 Task: Add a condition where "Channel Is not Chat" in pending tickets.
Action: Mouse moved to (113, 422)
Screenshot: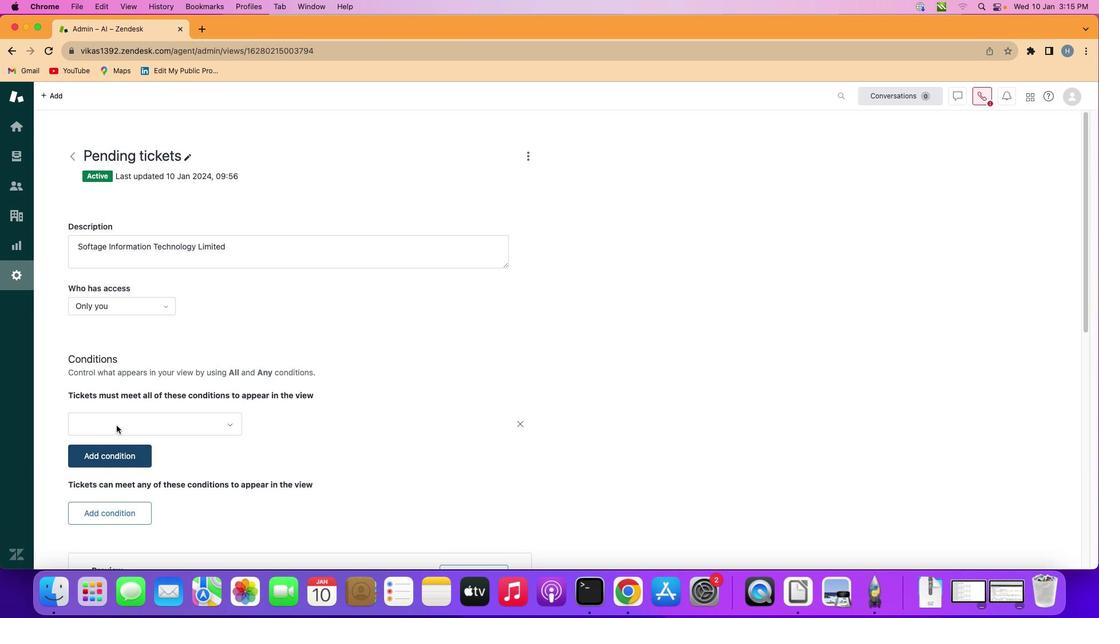 
Action: Mouse pressed left at (113, 422)
Screenshot: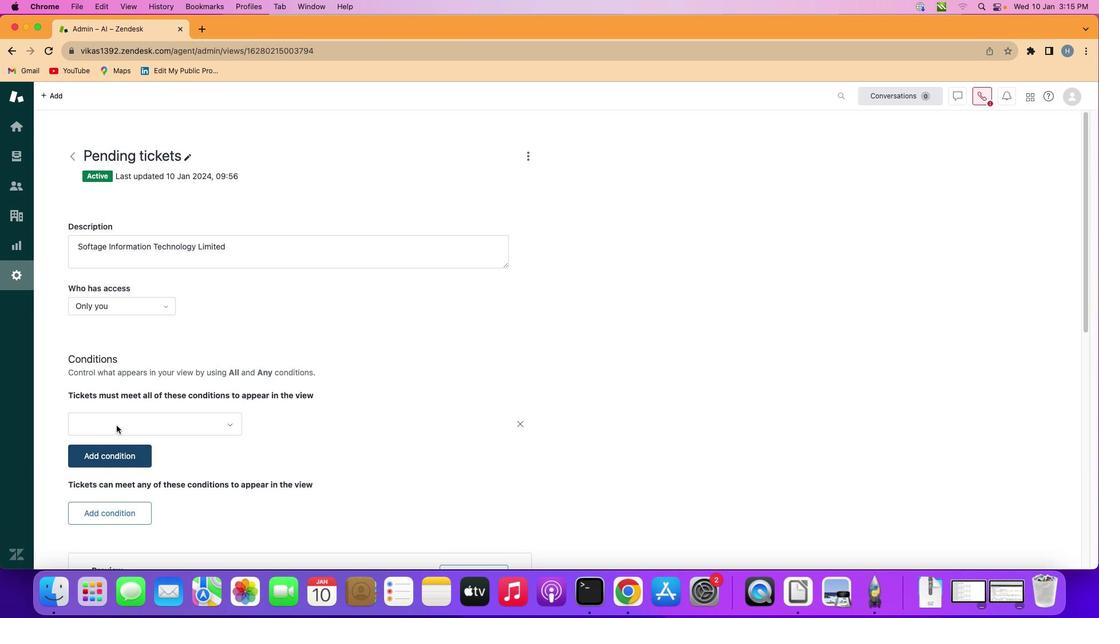 
Action: Mouse moved to (159, 423)
Screenshot: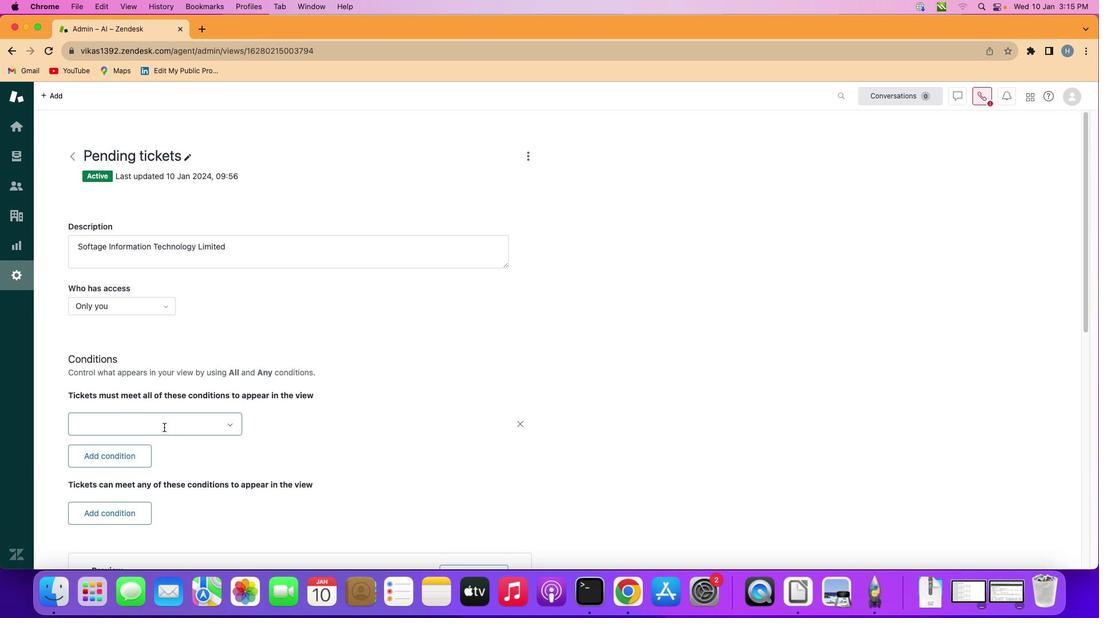 
Action: Mouse pressed left at (159, 423)
Screenshot: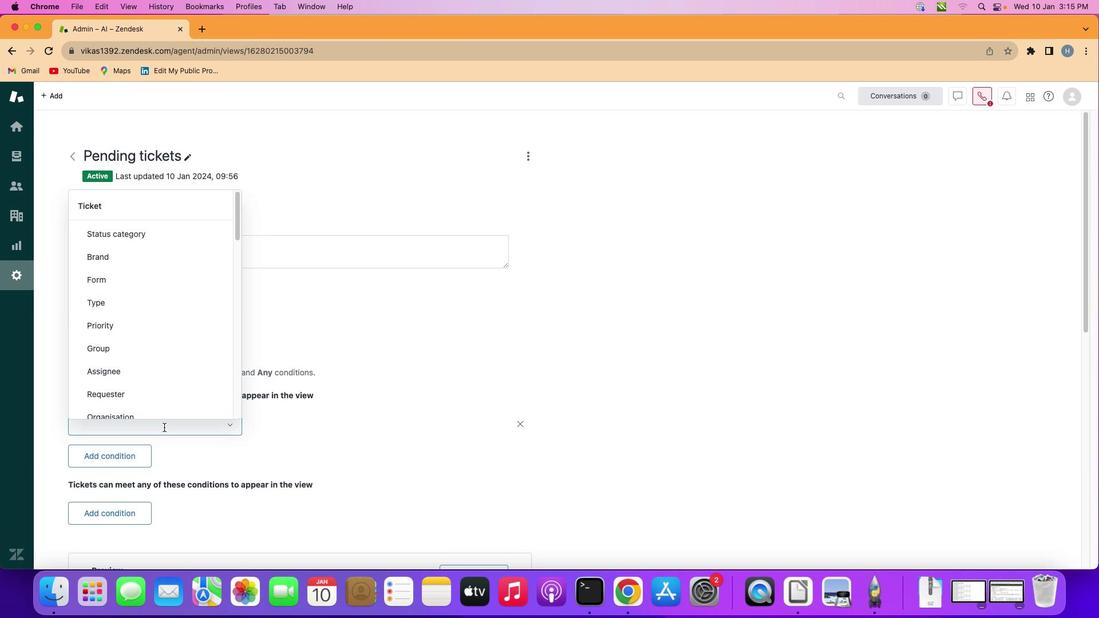 
Action: Mouse moved to (168, 310)
Screenshot: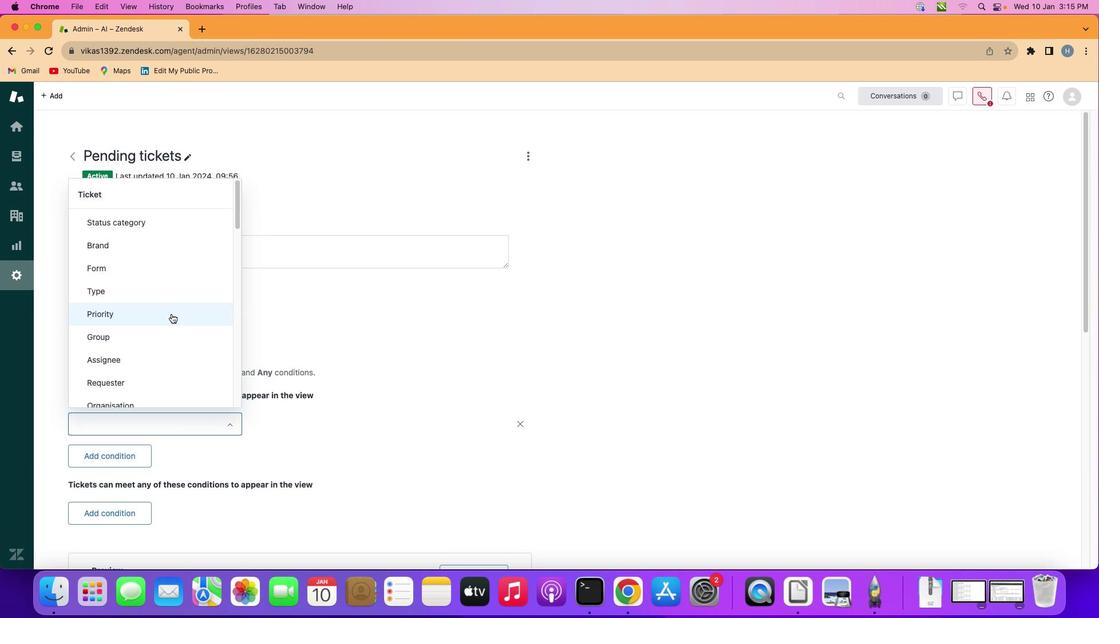 
Action: Mouse scrolled (168, 310) with delta (-2, -3)
Screenshot: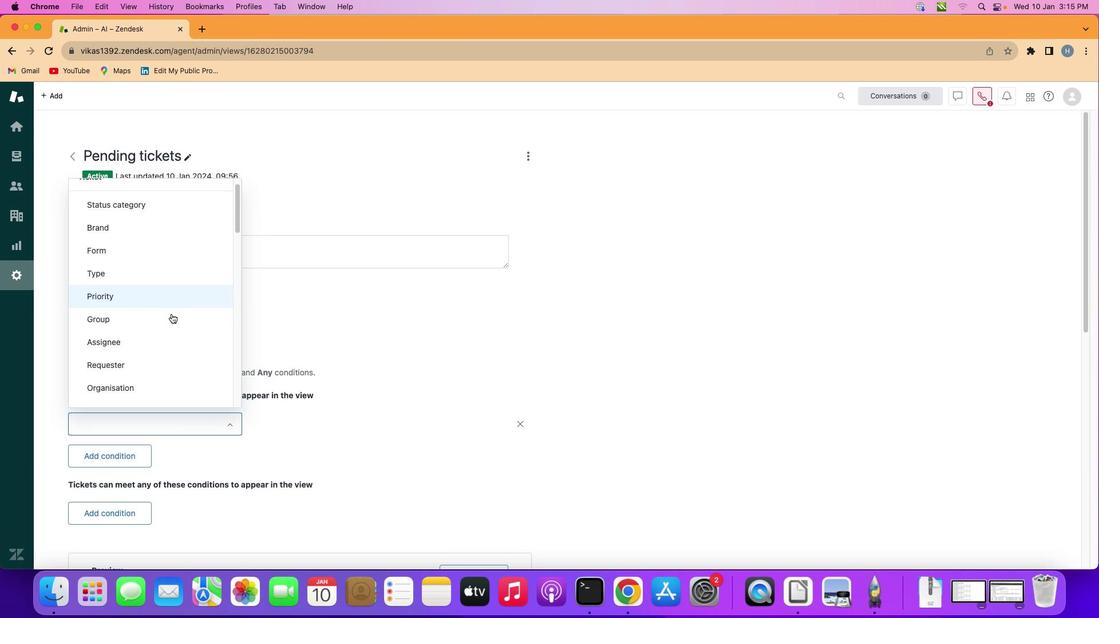 
Action: Mouse scrolled (168, 310) with delta (-2, -3)
Screenshot: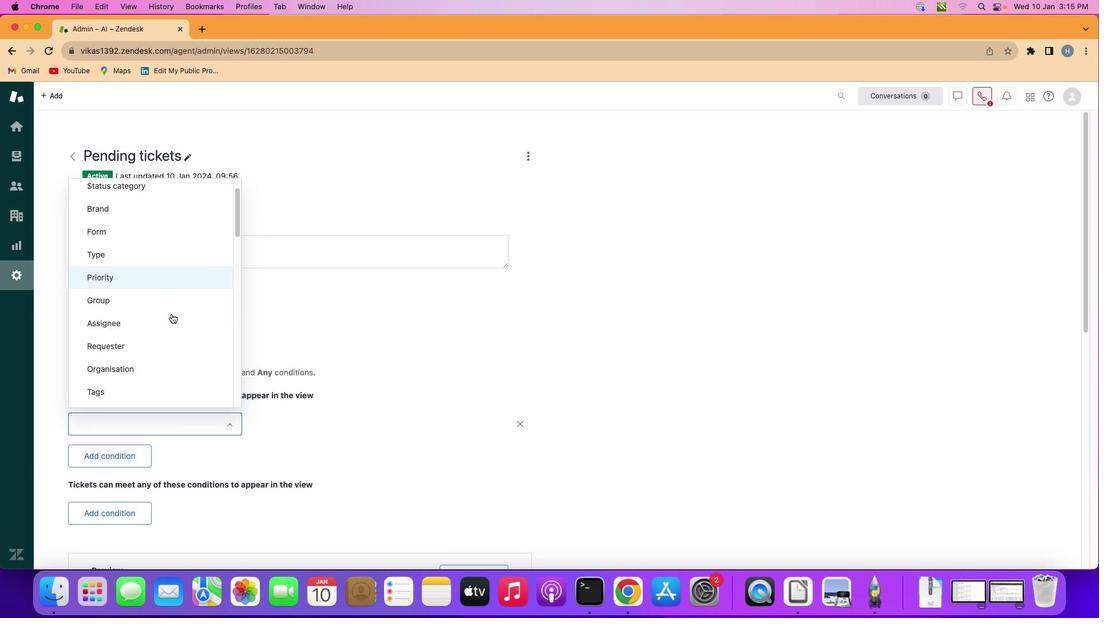 
Action: Mouse scrolled (168, 310) with delta (-2, -3)
Screenshot: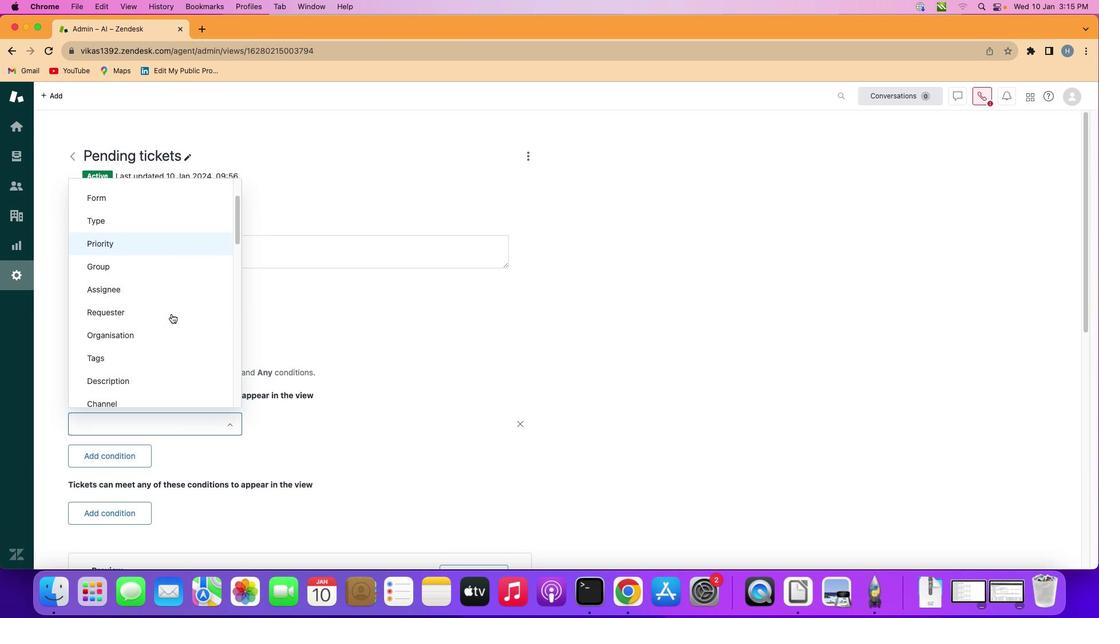 
Action: Mouse scrolled (168, 310) with delta (-2, -4)
Screenshot: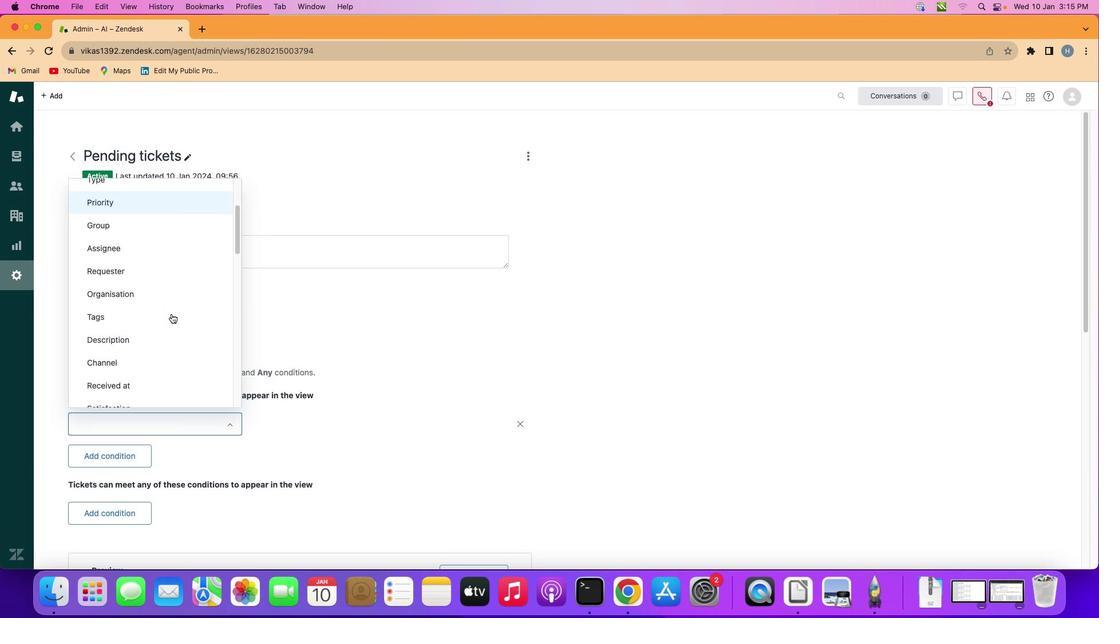 
Action: Mouse scrolled (168, 310) with delta (-2, -4)
Screenshot: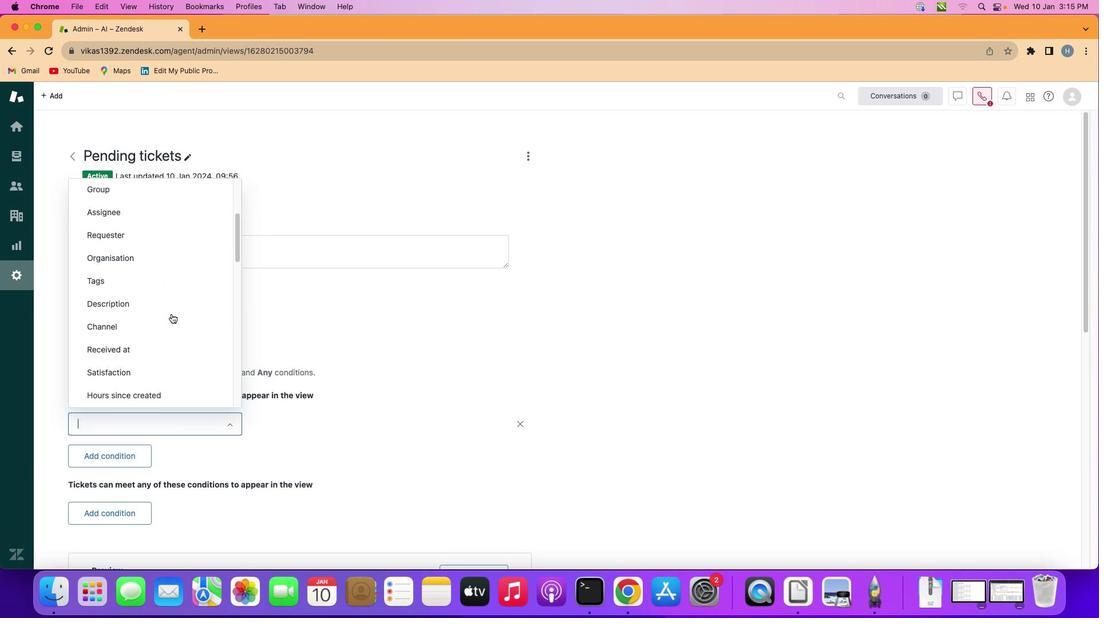 
Action: Mouse moved to (165, 317)
Screenshot: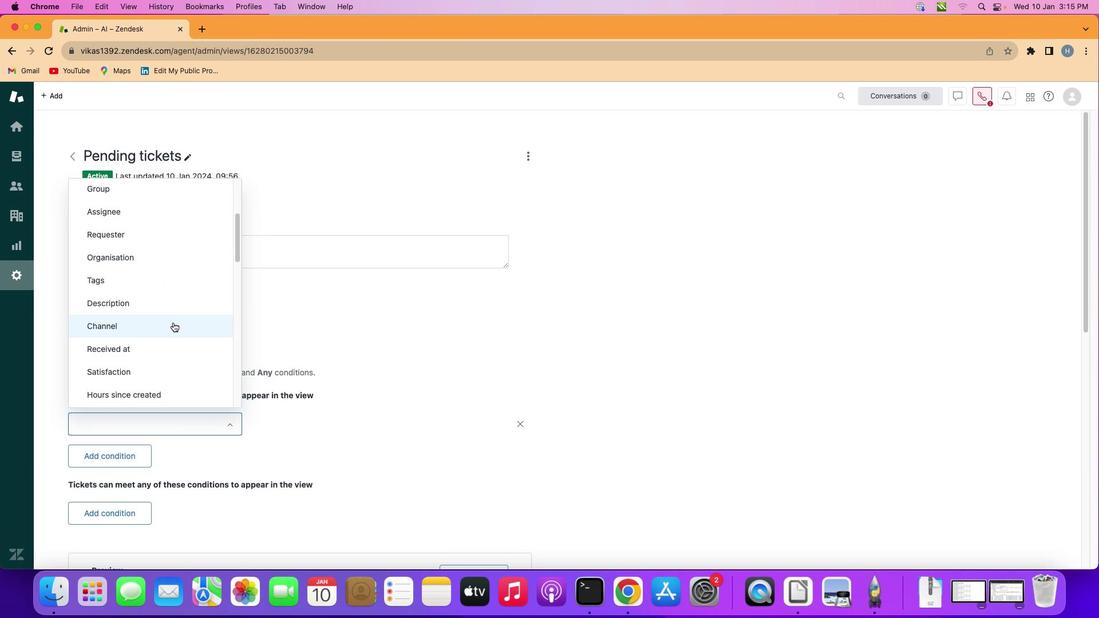 
Action: Mouse pressed left at (165, 317)
Screenshot: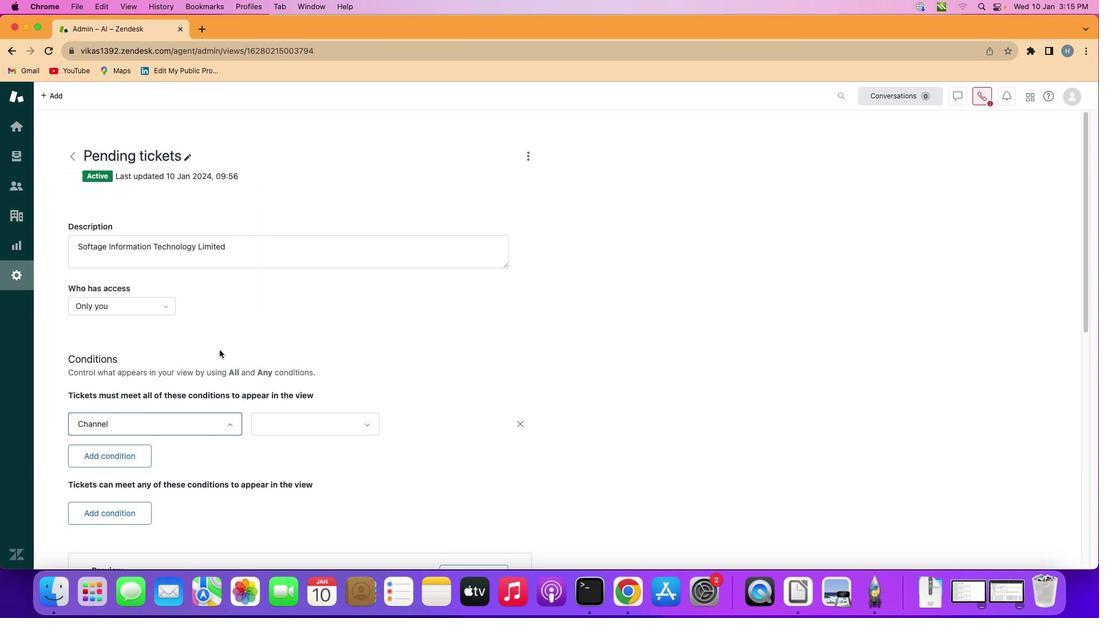 
Action: Mouse moved to (333, 417)
Screenshot: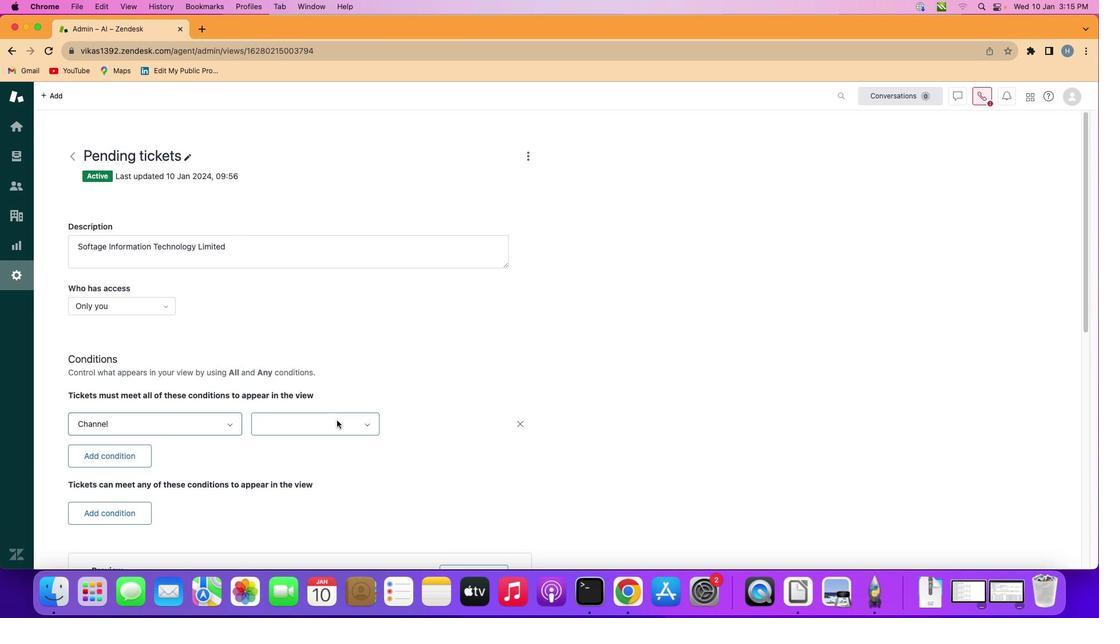 
Action: Mouse pressed left at (333, 417)
Screenshot: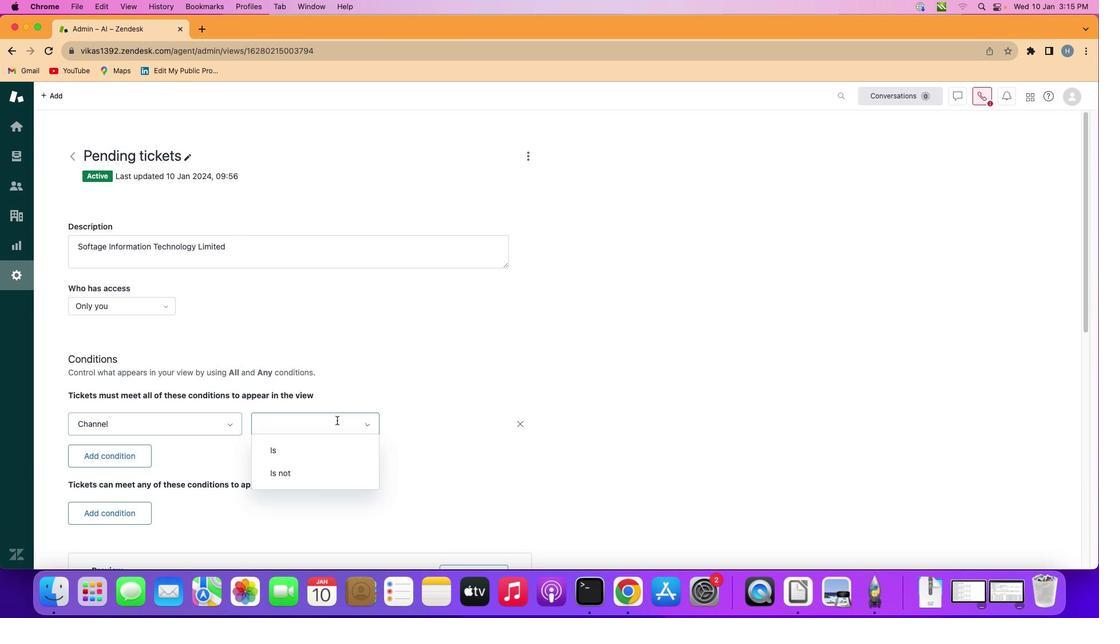 
Action: Mouse moved to (320, 470)
Screenshot: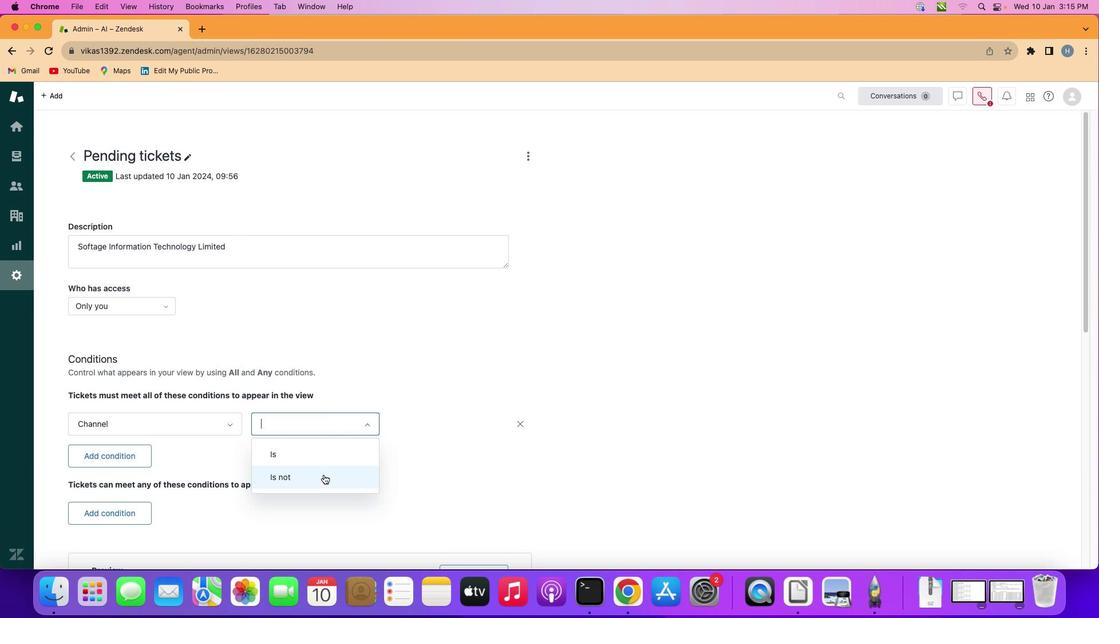 
Action: Mouse pressed left at (320, 470)
Screenshot: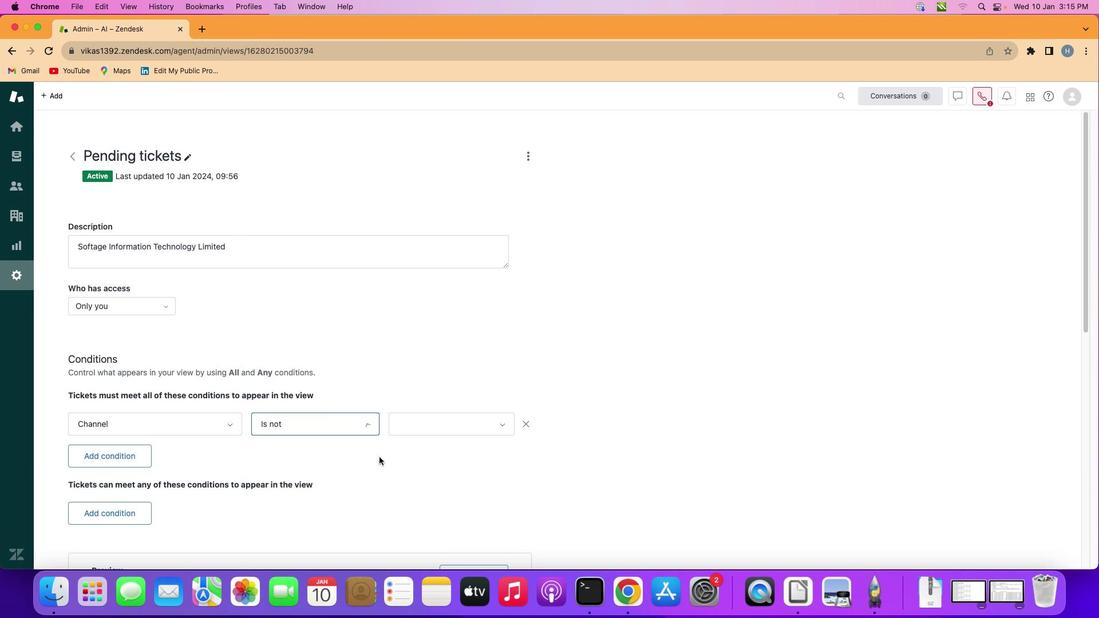 
Action: Mouse moved to (460, 425)
Screenshot: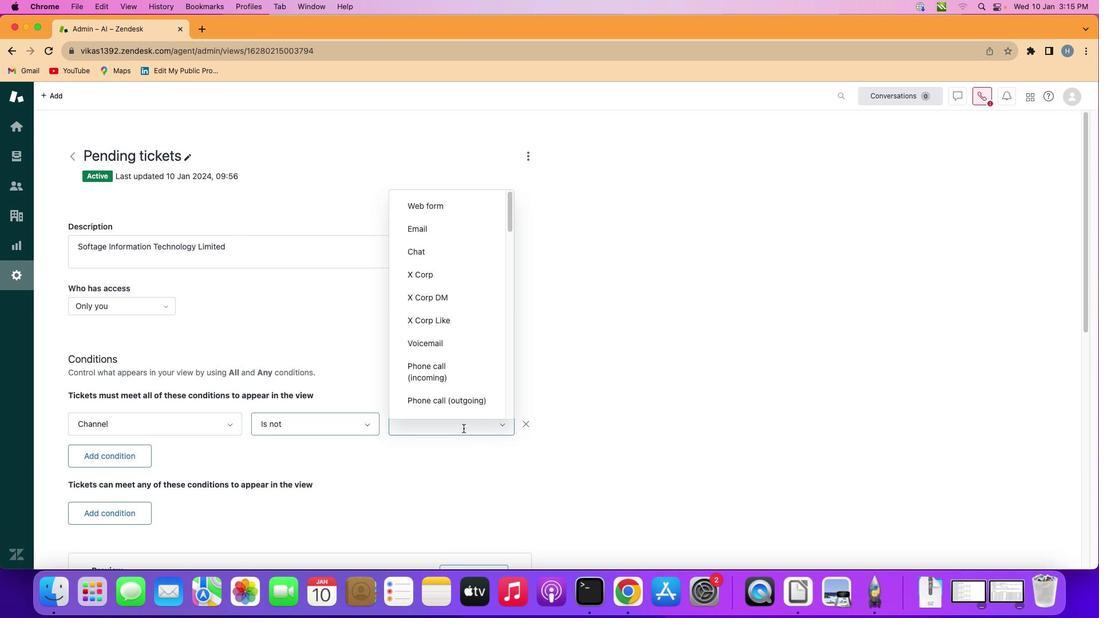 
Action: Mouse pressed left at (460, 425)
Screenshot: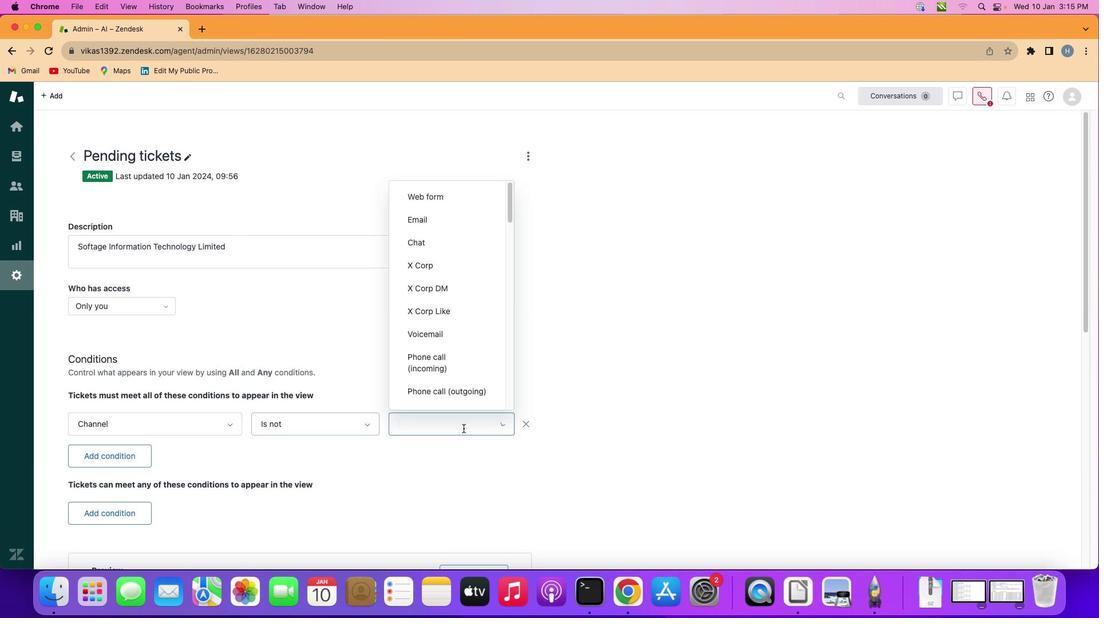 
Action: Mouse moved to (450, 240)
Screenshot: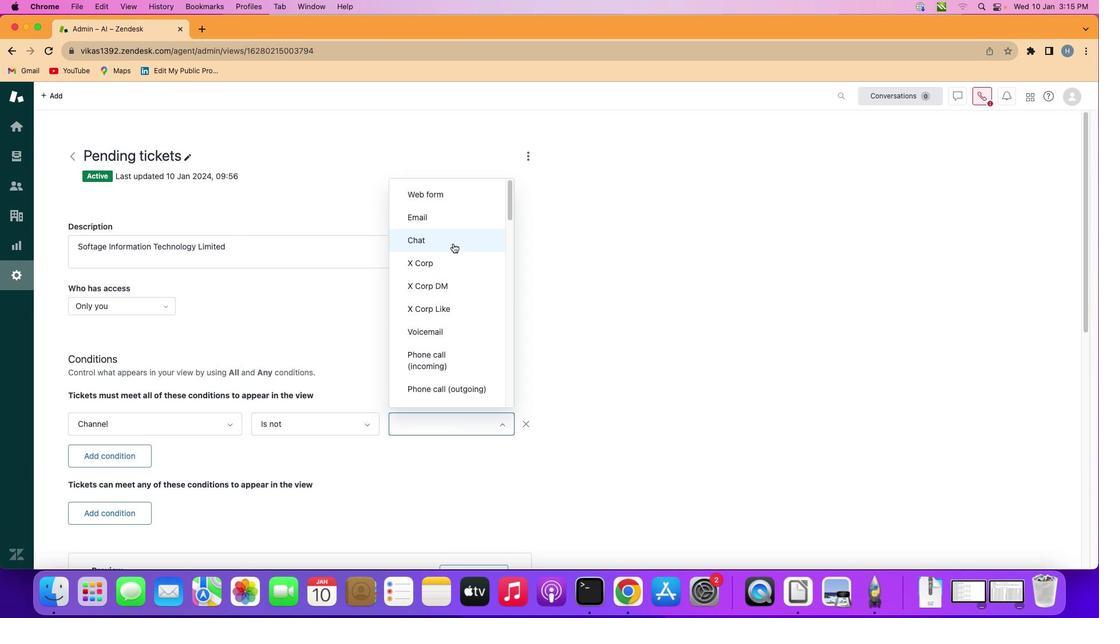 
Action: Mouse pressed left at (450, 240)
Screenshot: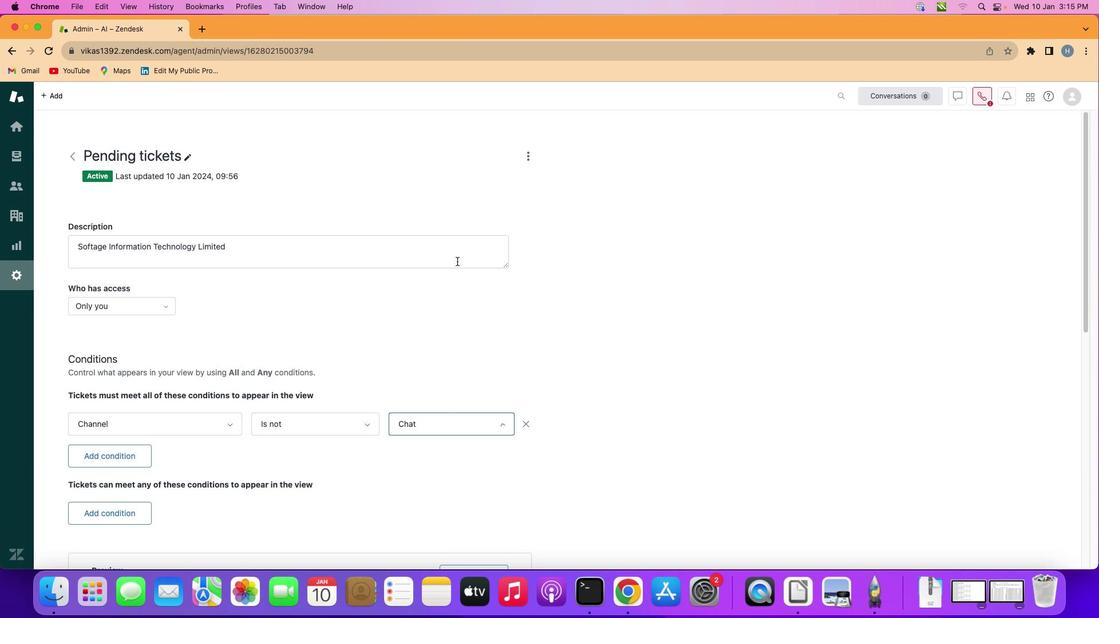 
Action: Mouse moved to (460, 342)
Screenshot: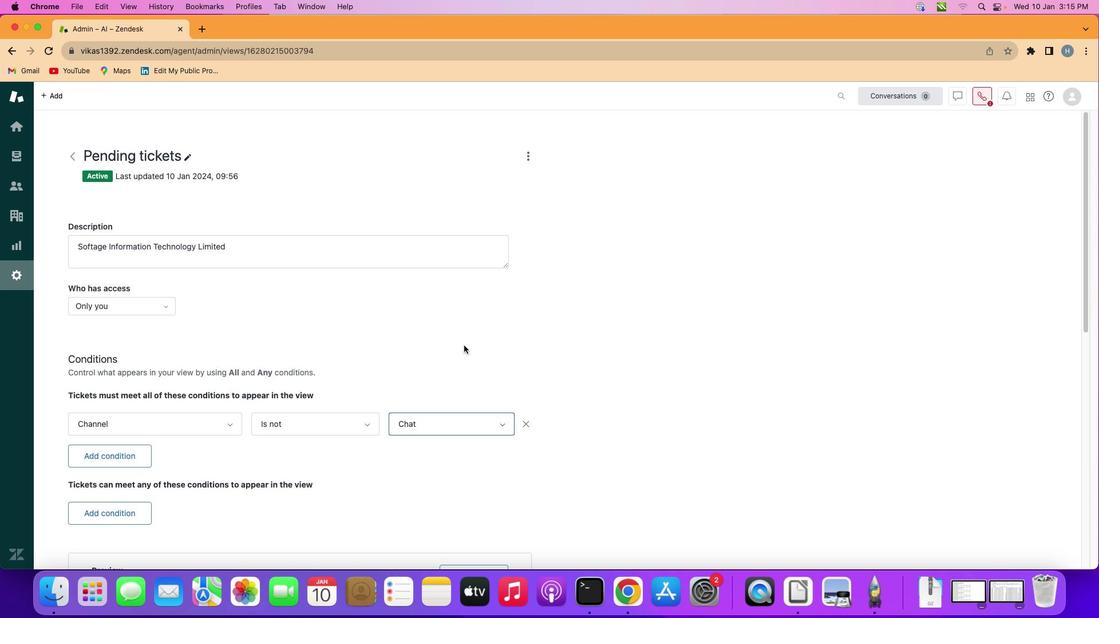 
